 Task: Start in the project VentureTech the sprint 'Velocity Victory', with a duration of 2 weeks.
Action: Mouse moved to (68, 197)
Screenshot: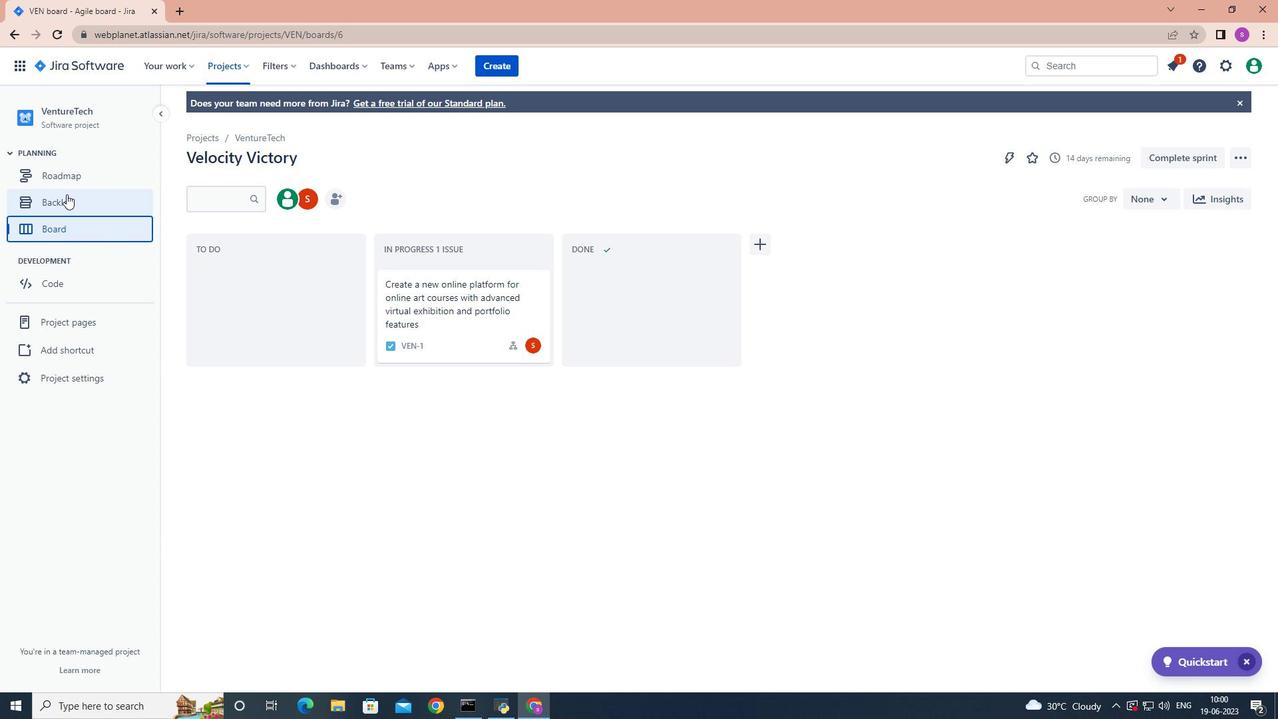 
Action: Mouse pressed left at (68, 197)
Screenshot: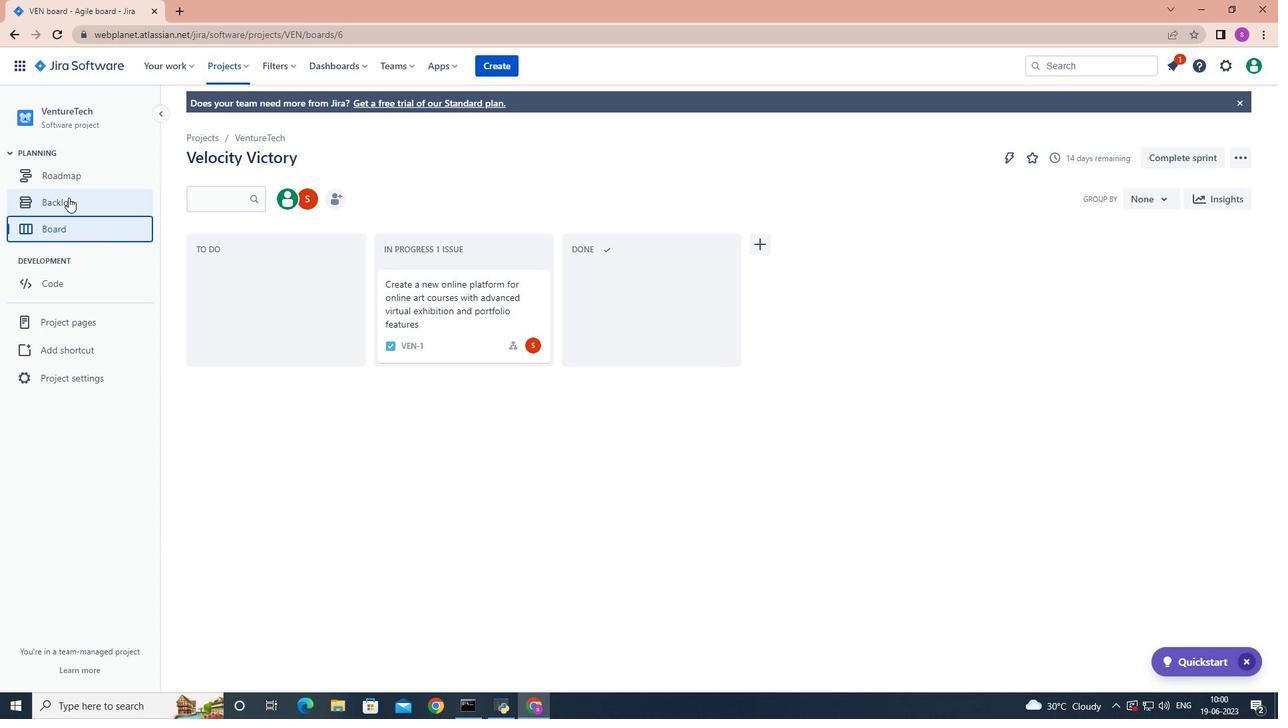 
Action: Mouse moved to (704, 420)
Screenshot: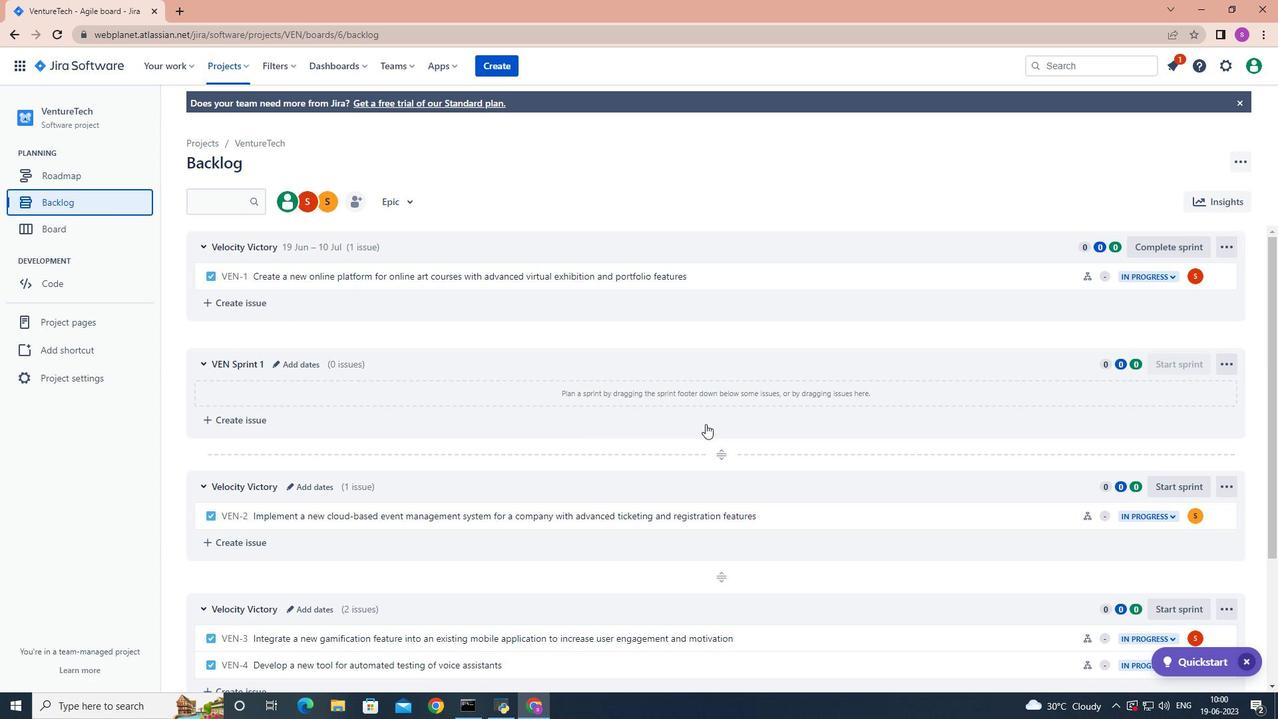 
Action: Mouse scrolled (704, 420) with delta (0, 0)
Screenshot: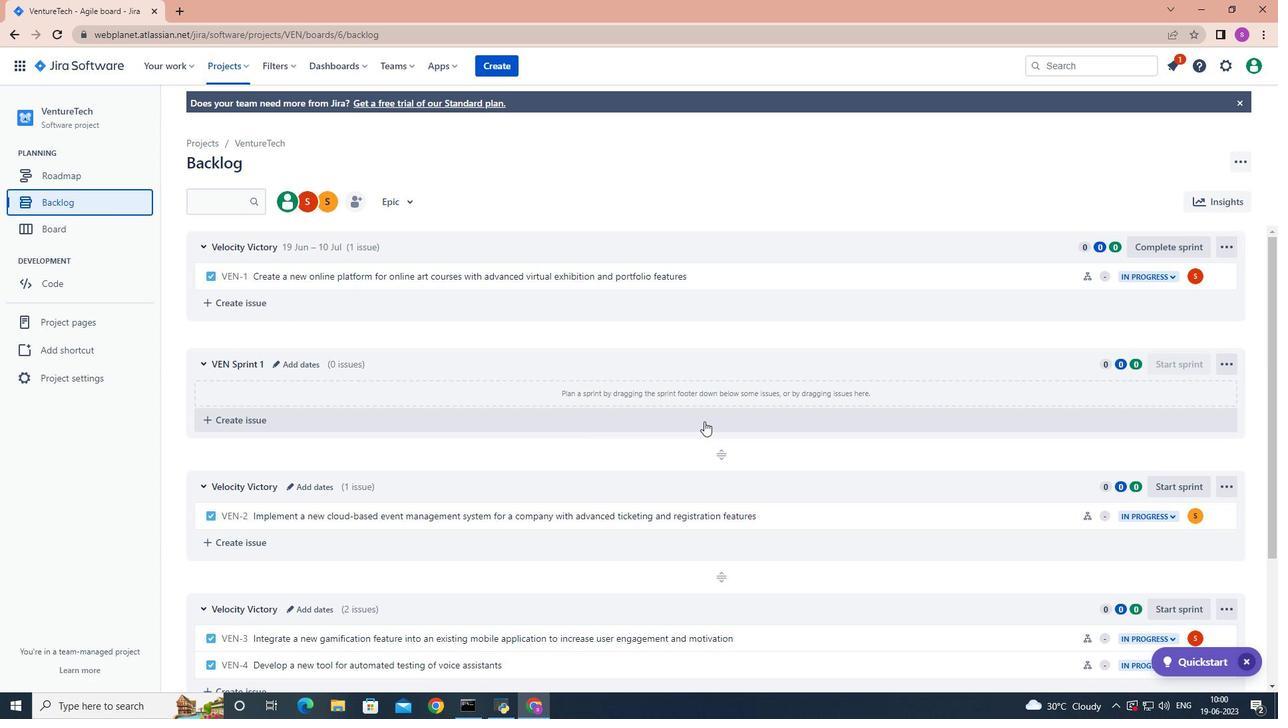 
Action: Mouse moved to (1177, 418)
Screenshot: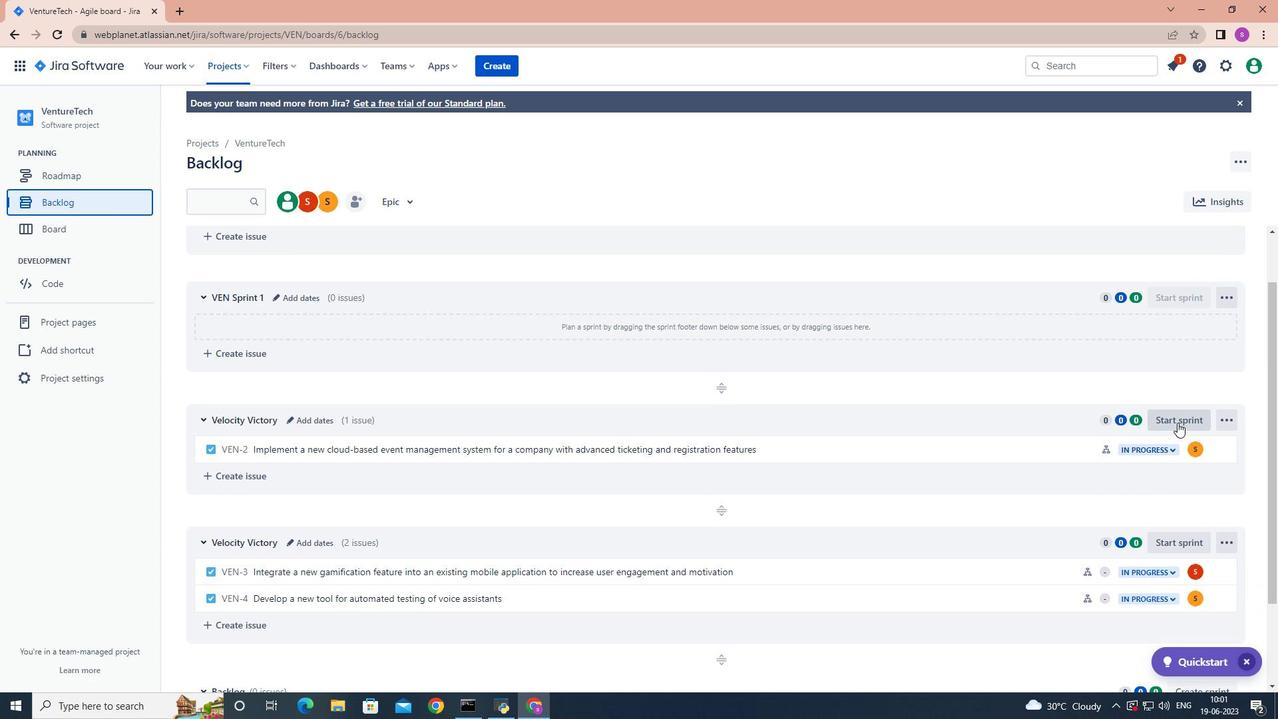 
Action: Mouse pressed left at (1177, 418)
Screenshot: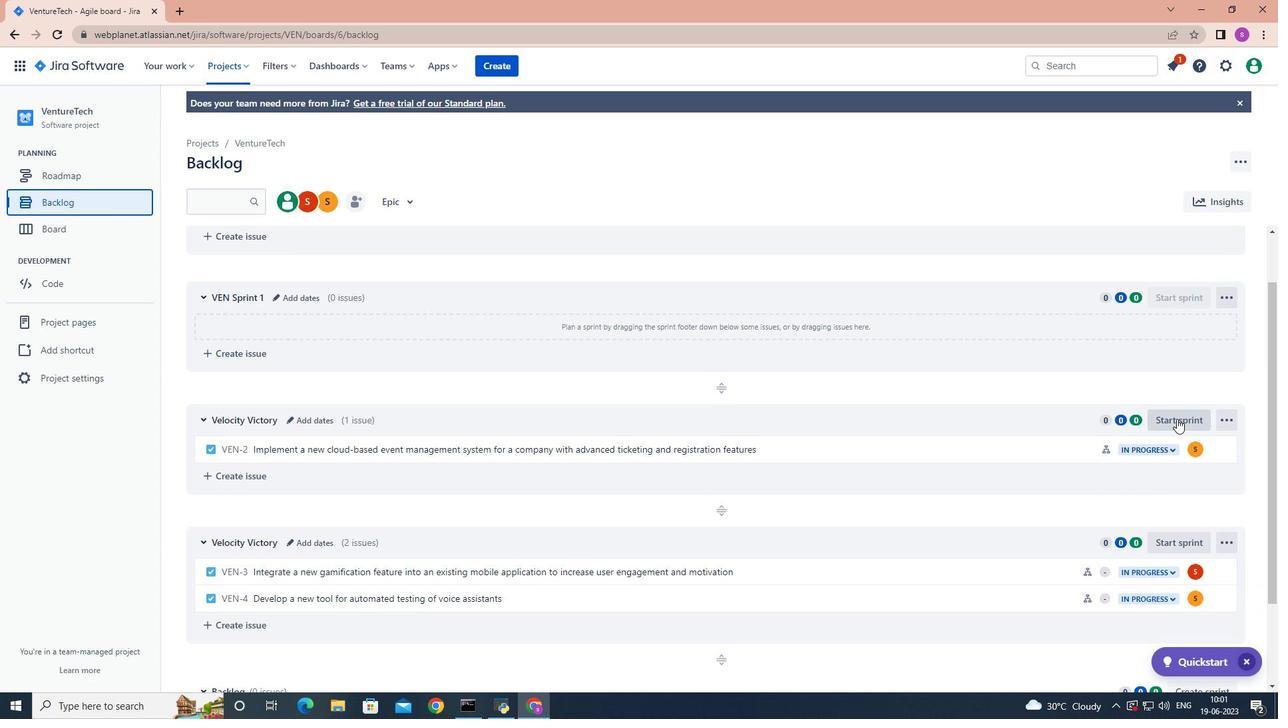 
Action: Mouse moved to (605, 229)
Screenshot: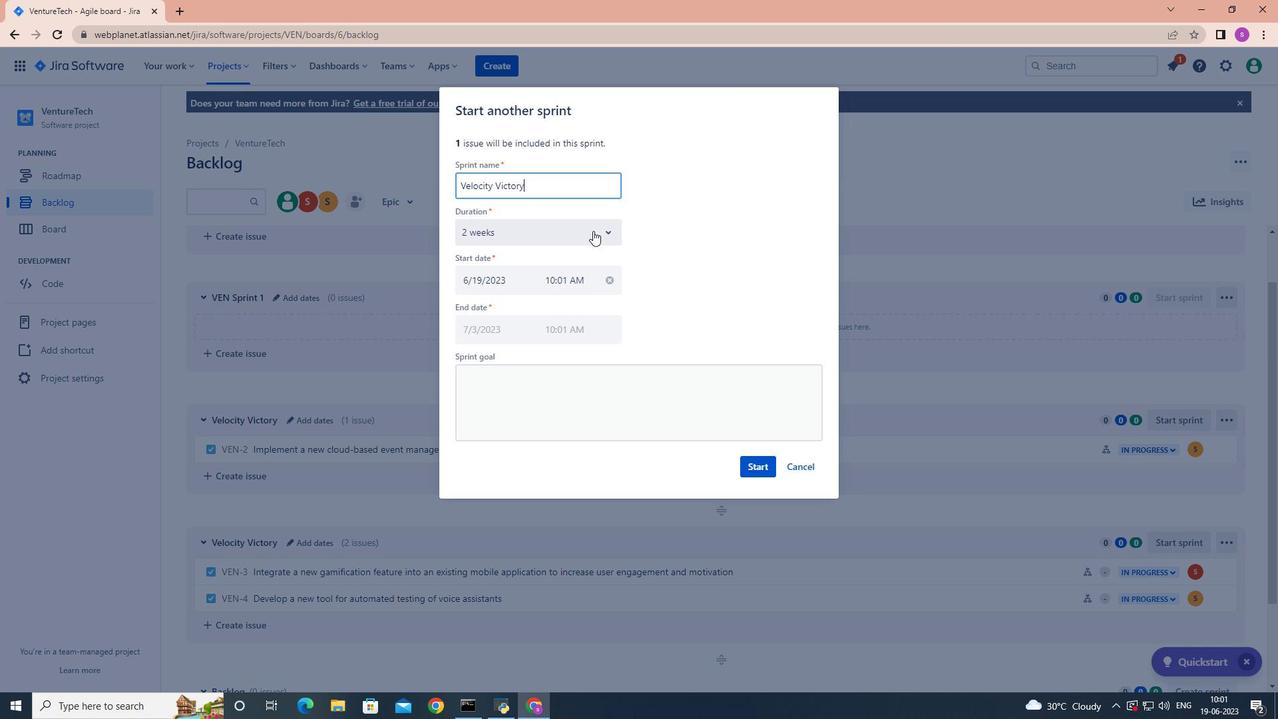 
Action: Mouse pressed left at (605, 229)
Screenshot: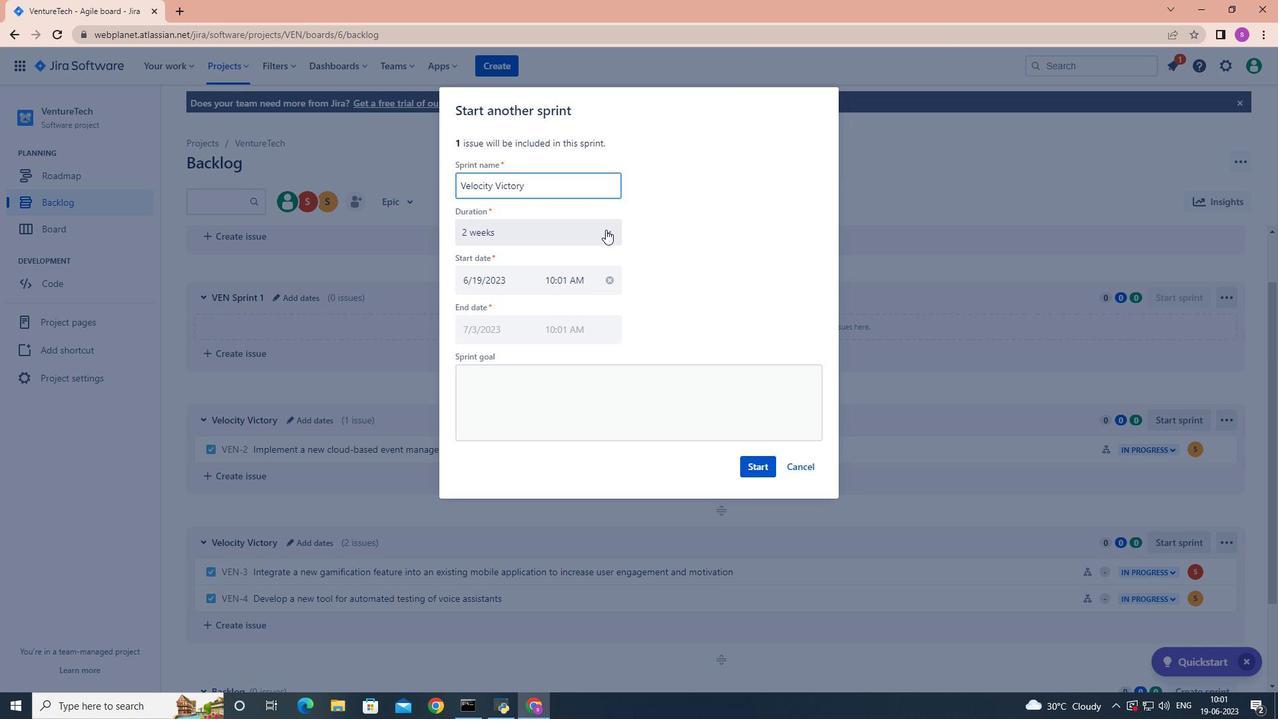
Action: Mouse moved to (554, 291)
Screenshot: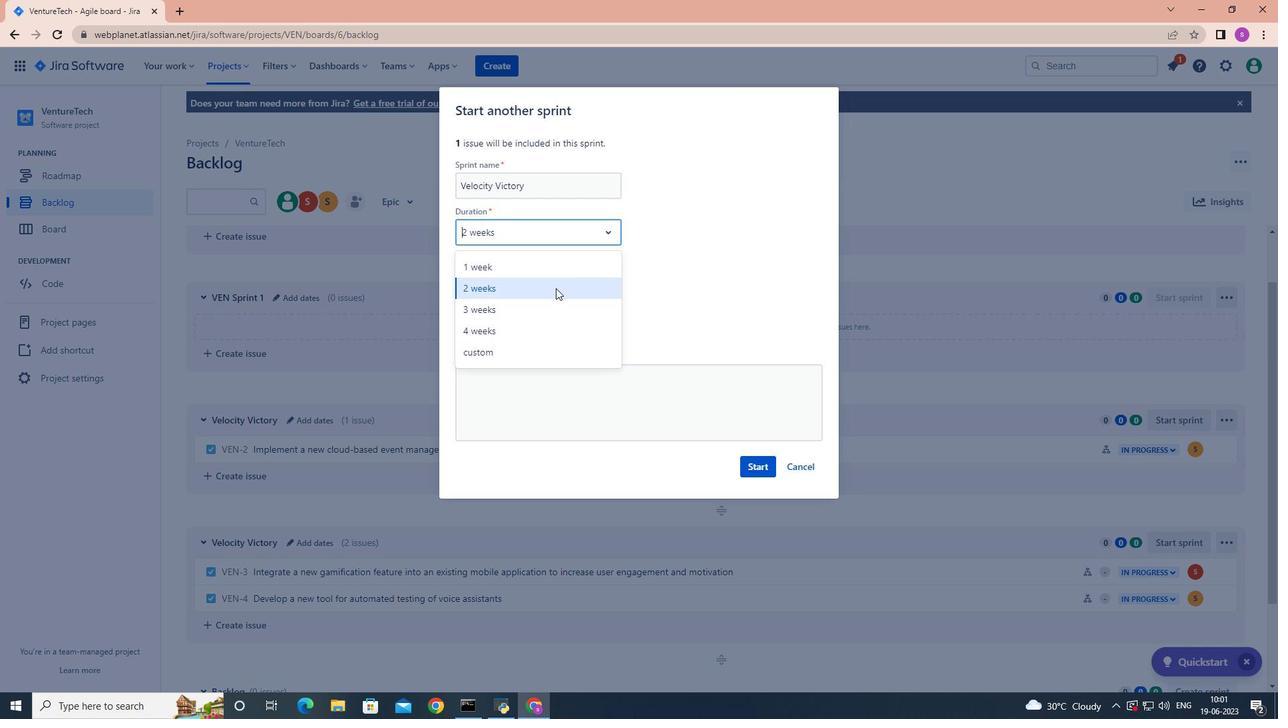 
Action: Mouse pressed left at (554, 291)
Screenshot: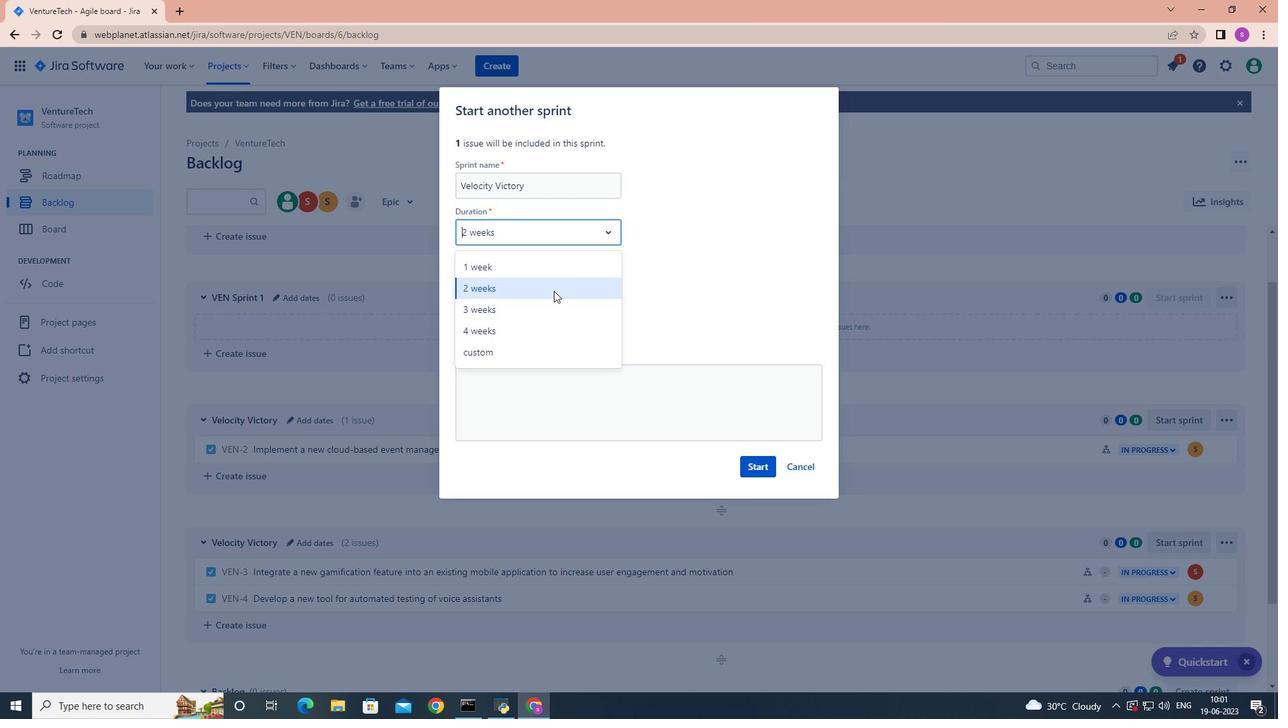 
Action: Mouse moved to (751, 466)
Screenshot: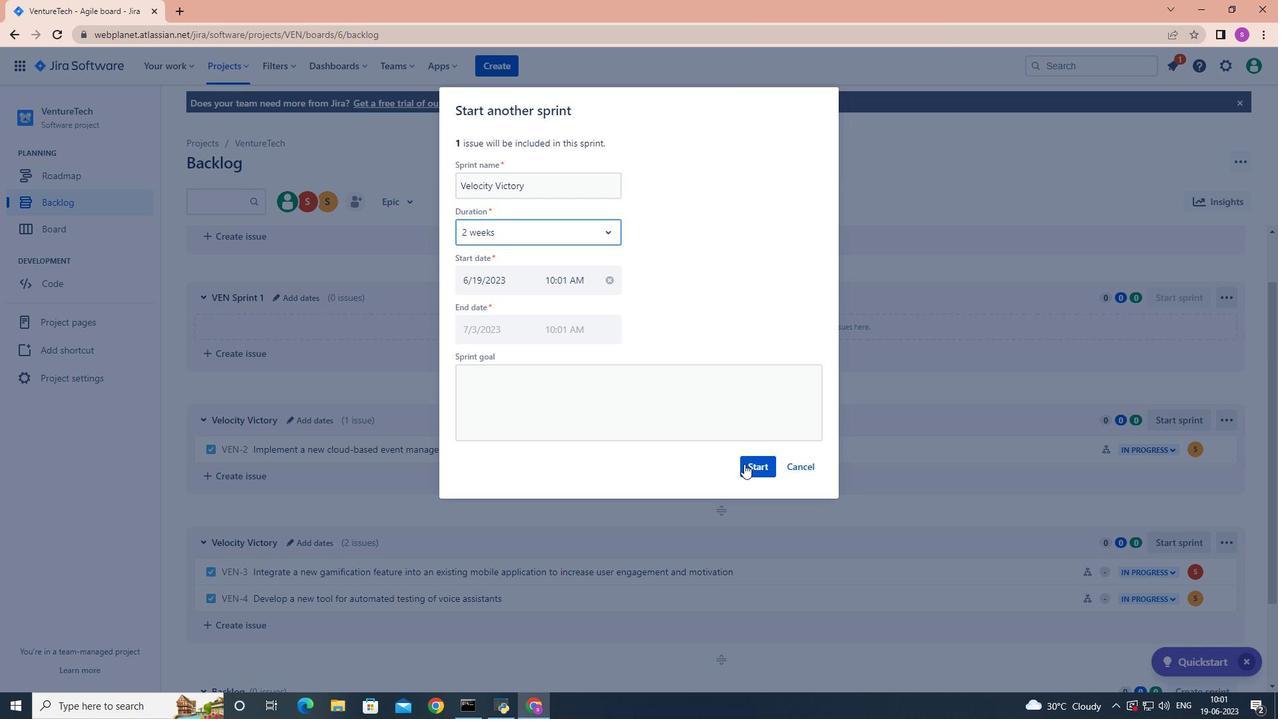 
Action: Mouse pressed left at (751, 466)
Screenshot: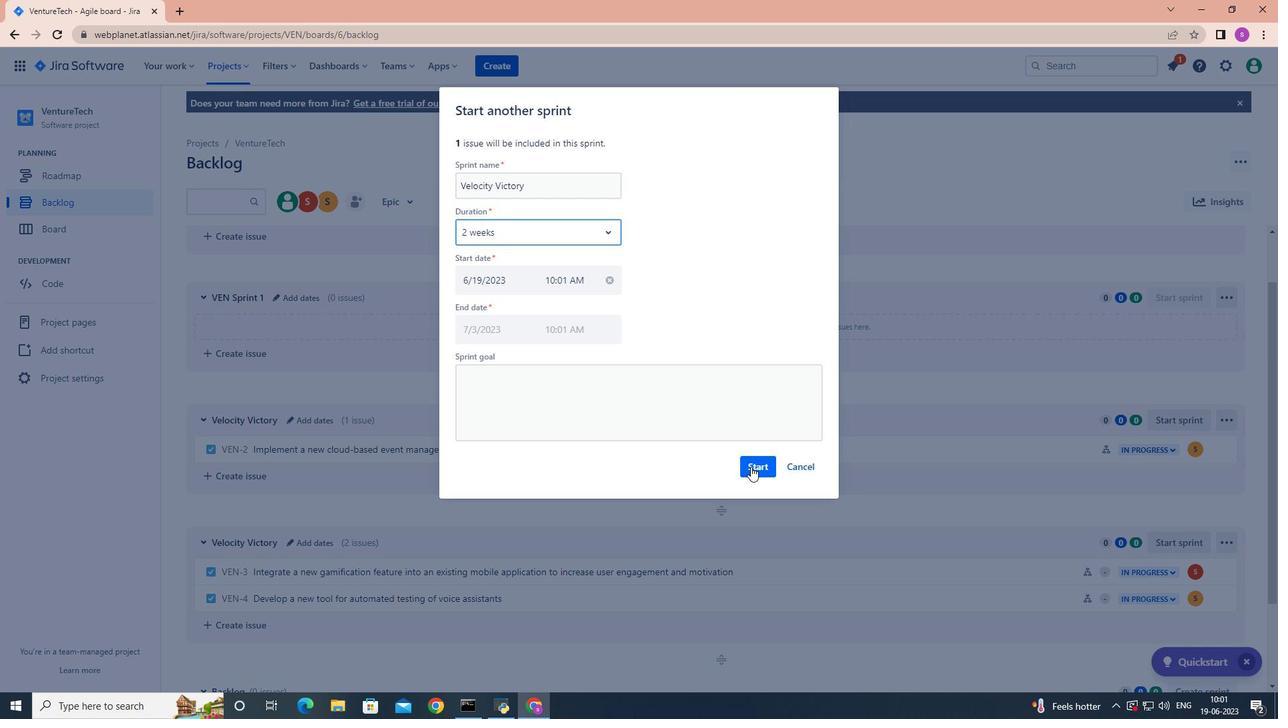 
Action: Mouse moved to (752, 466)
Screenshot: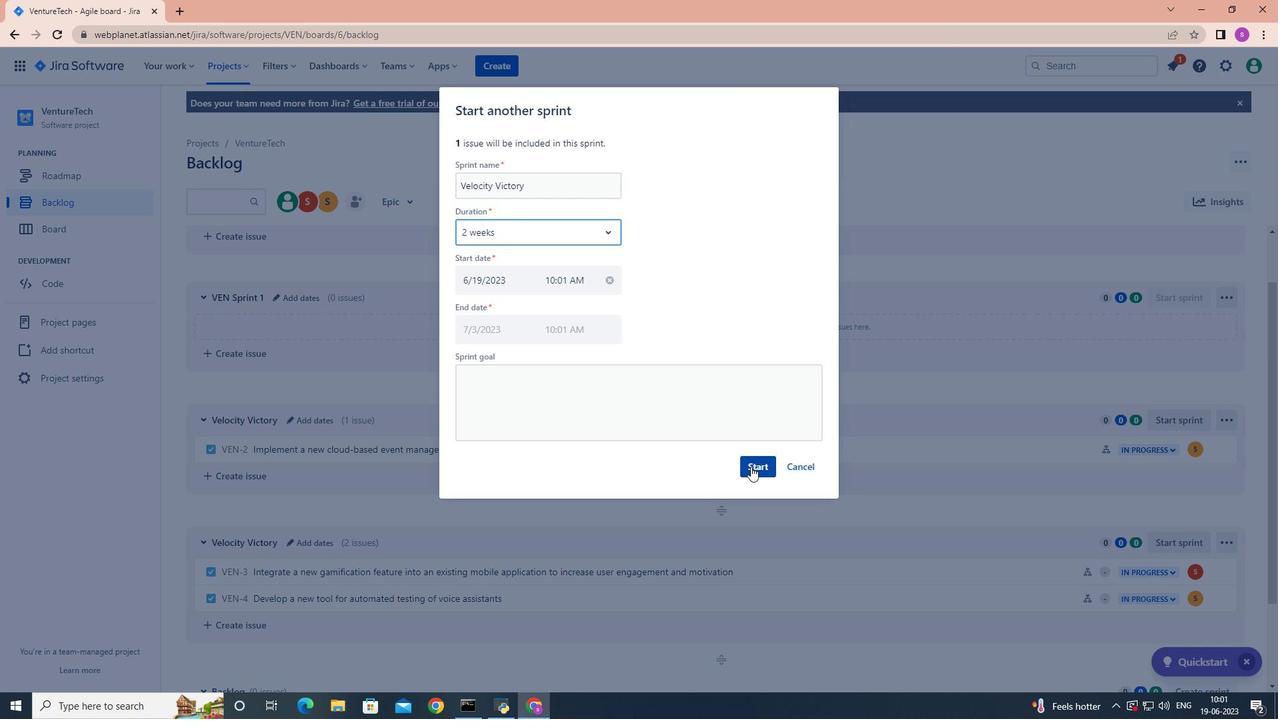 
